 Task: Look for products in the category "Turkey" from the brand "Dietz & Watson".
Action: Mouse moved to (22, 131)
Screenshot: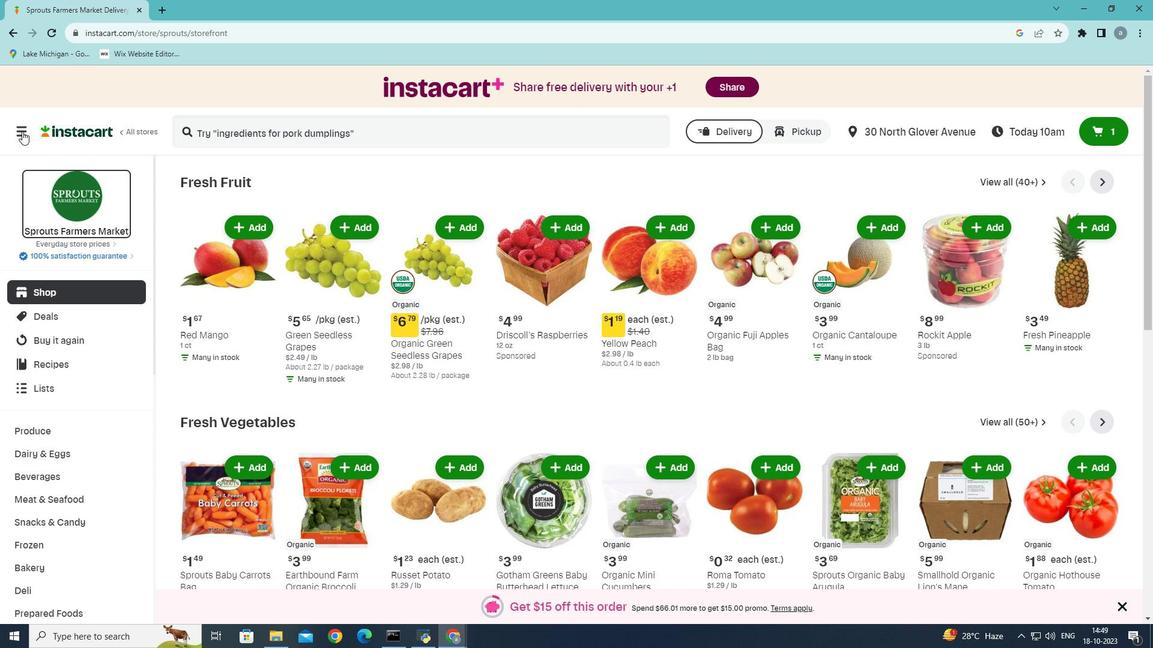 
Action: Mouse pressed left at (22, 131)
Screenshot: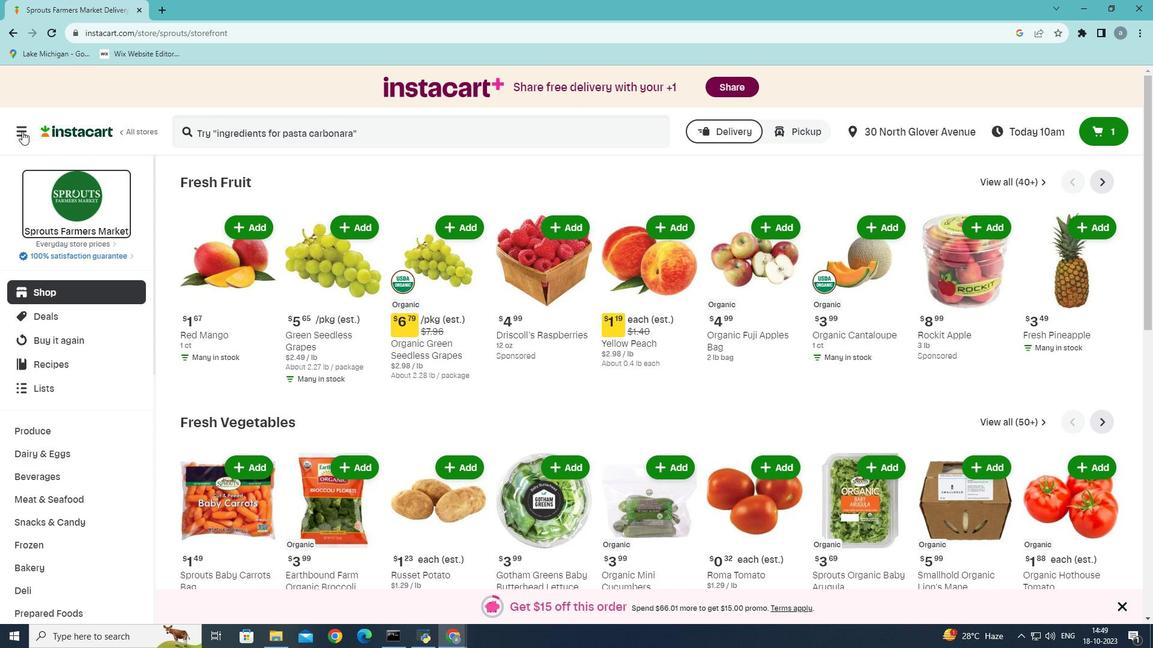
Action: Mouse moved to (46, 350)
Screenshot: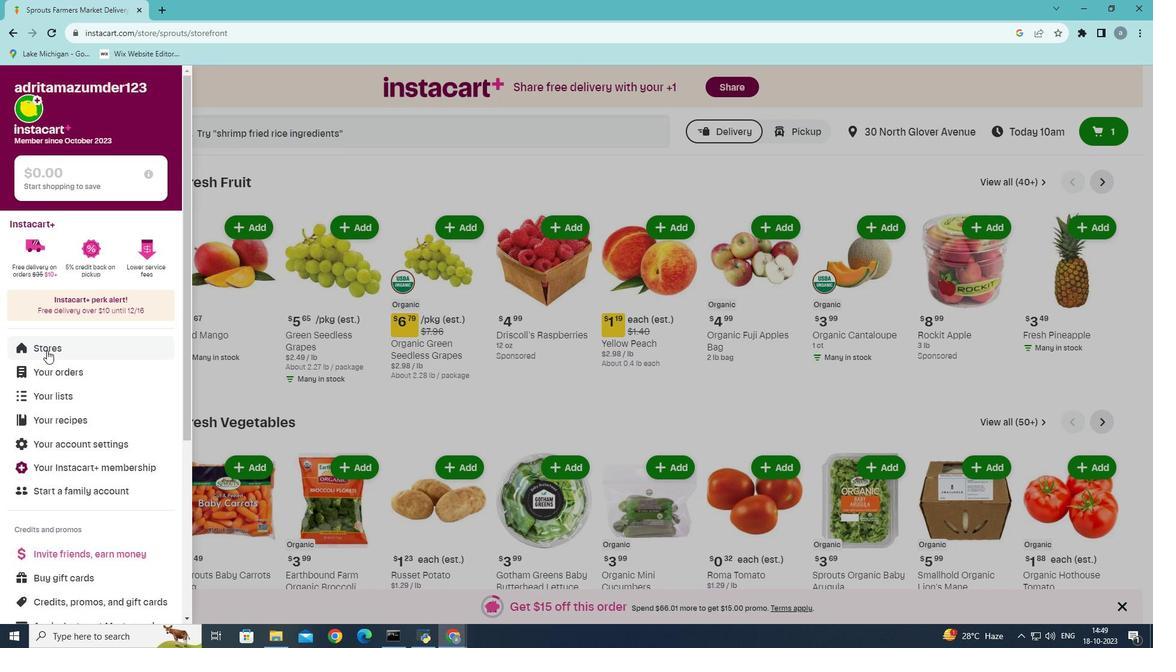 
Action: Mouse pressed left at (46, 350)
Screenshot: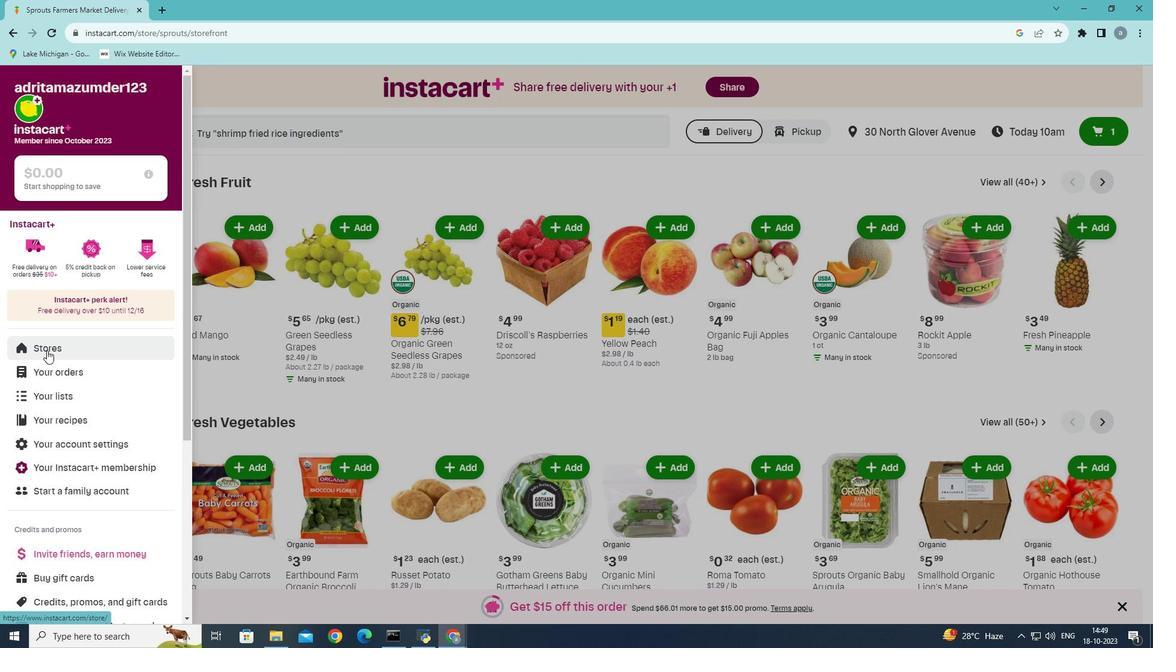 
Action: Mouse moved to (289, 144)
Screenshot: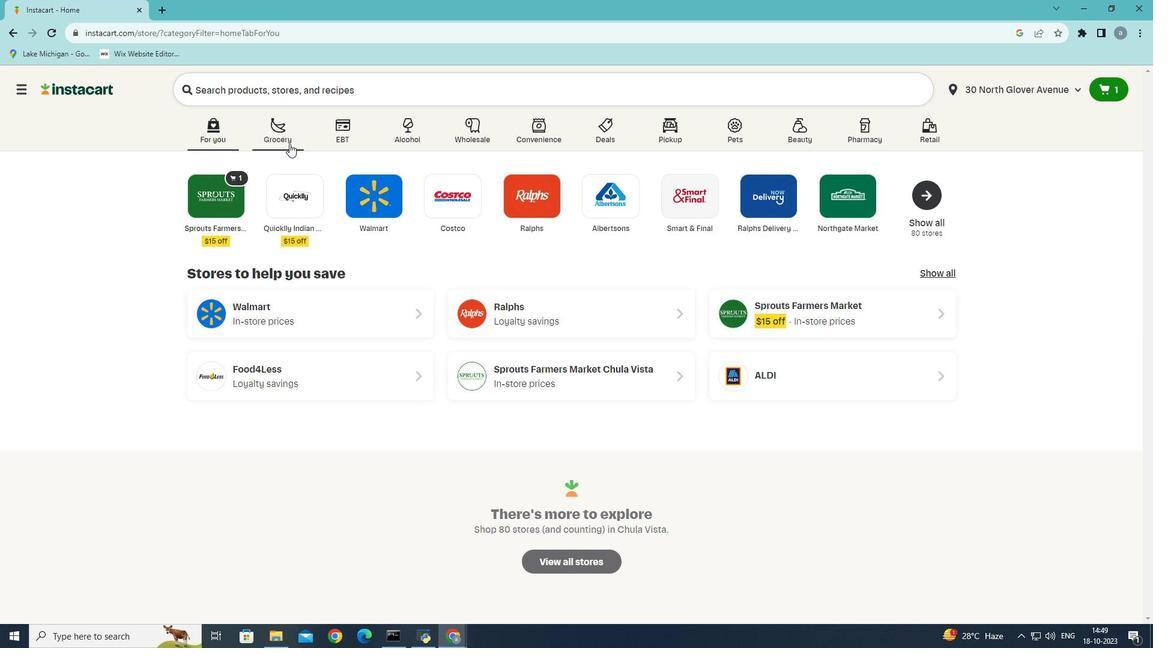 
Action: Mouse pressed left at (289, 144)
Screenshot: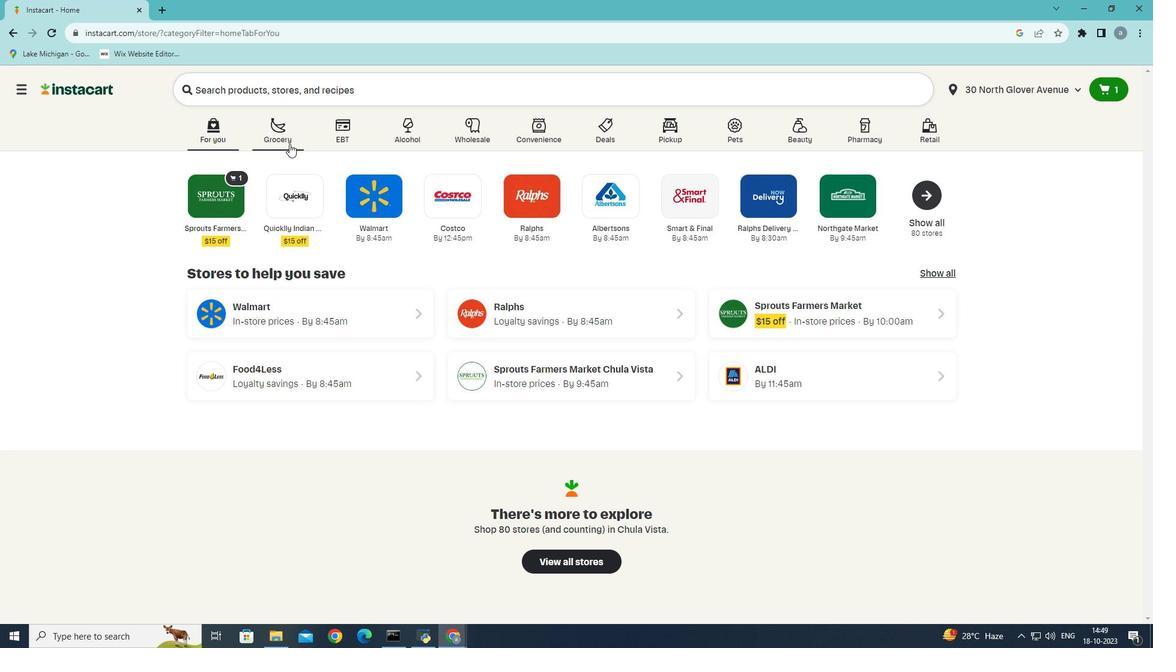 
Action: Mouse moved to (281, 367)
Screenshot: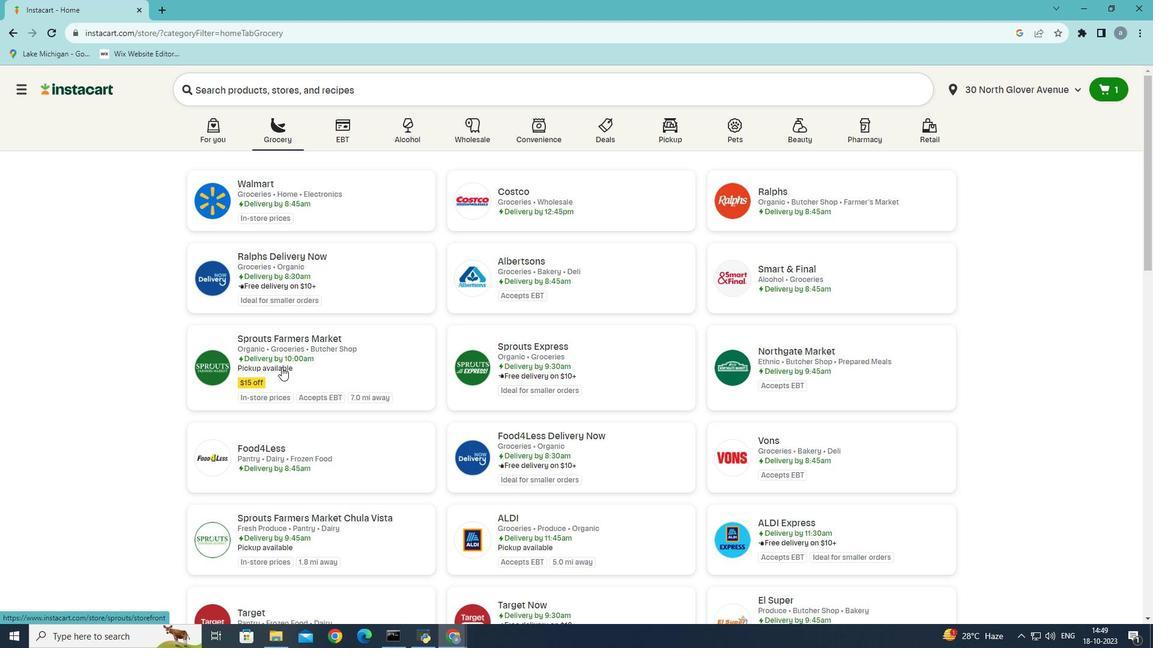 
Action: Mouse pressed left at (281, 367)
Screenshot: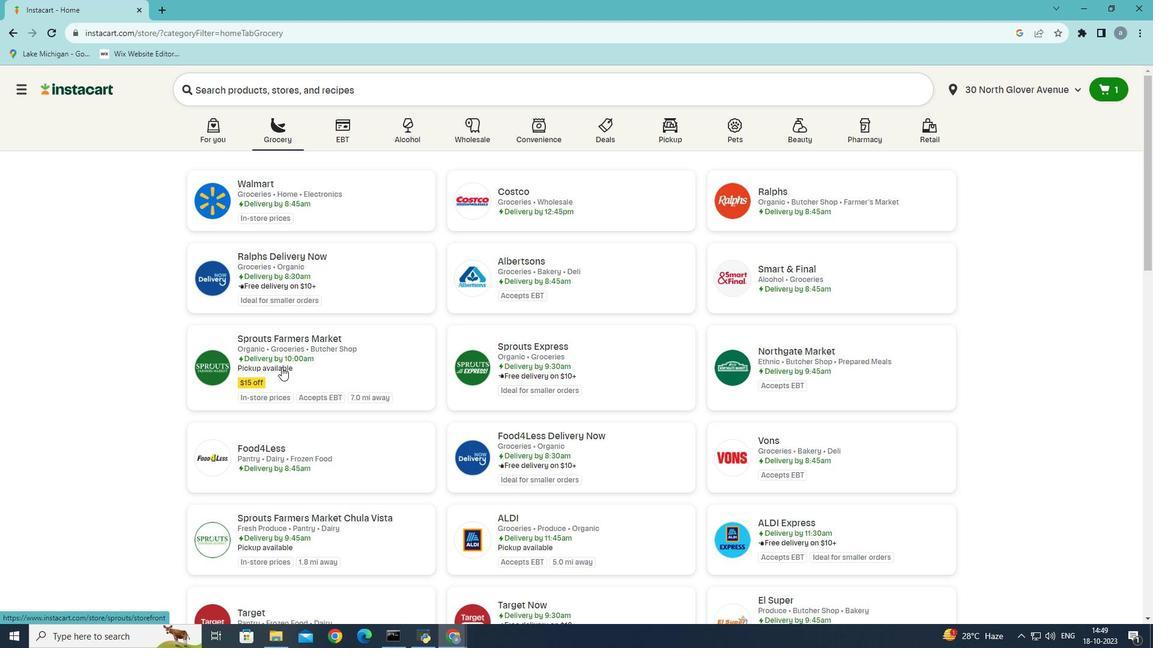 
Action: Mouse moved to (99, 493)
Screenshot: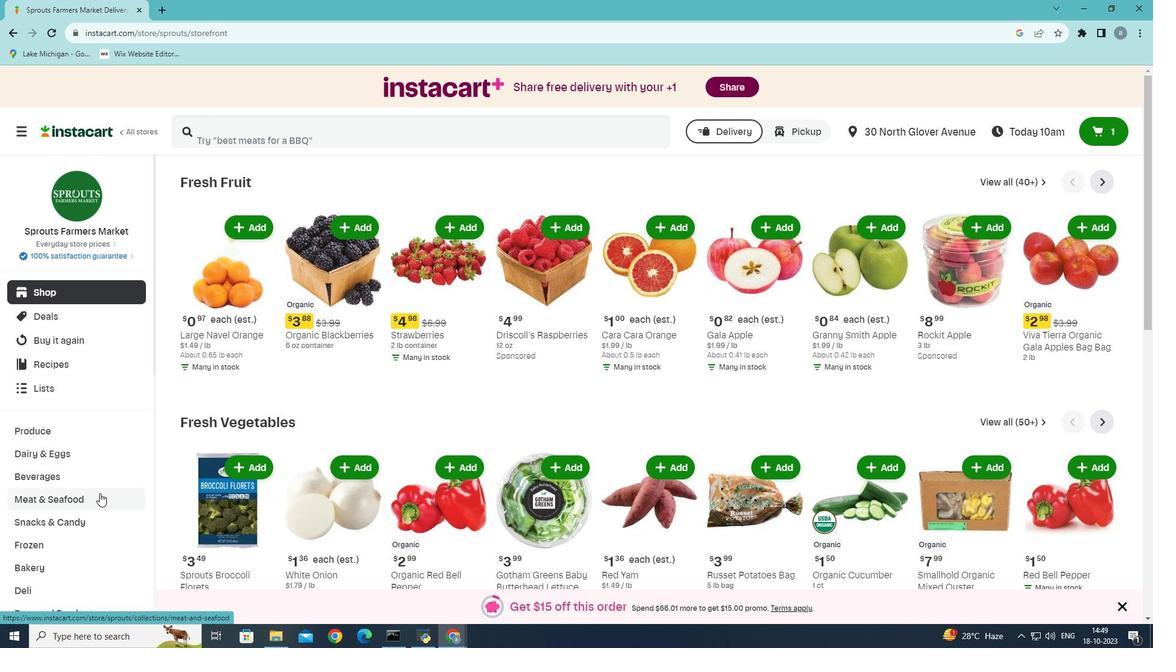 
Action: Mouse pressed left at (99, 493)
Screenshot: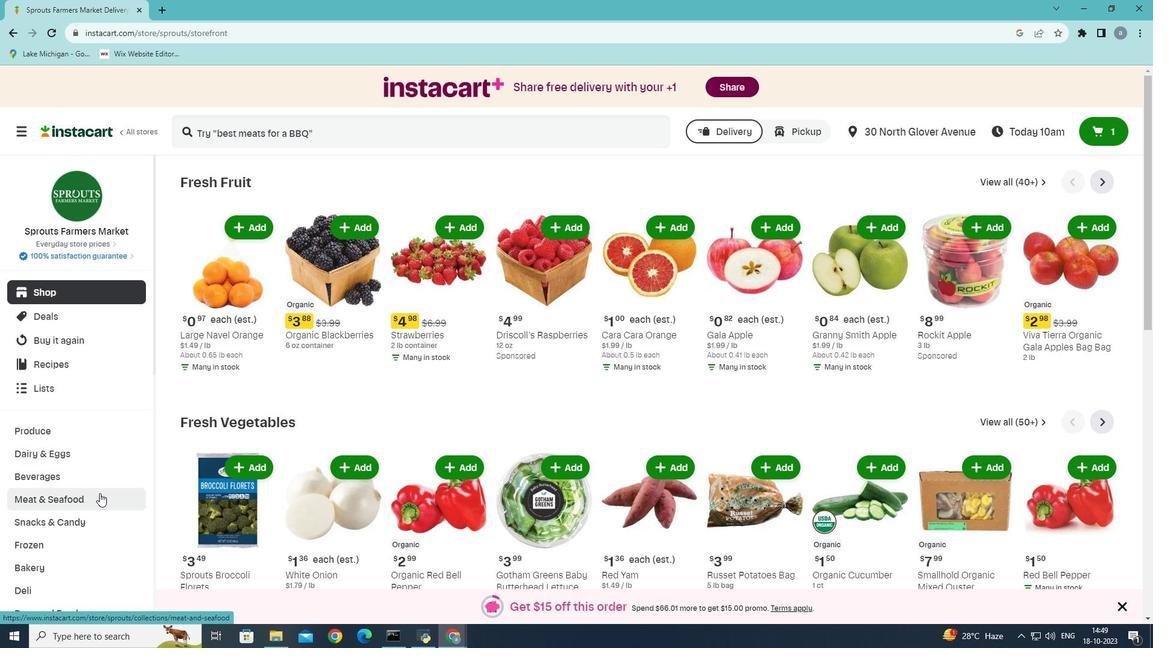 
Action: Mouse moved to (445, 218)
Screenshot: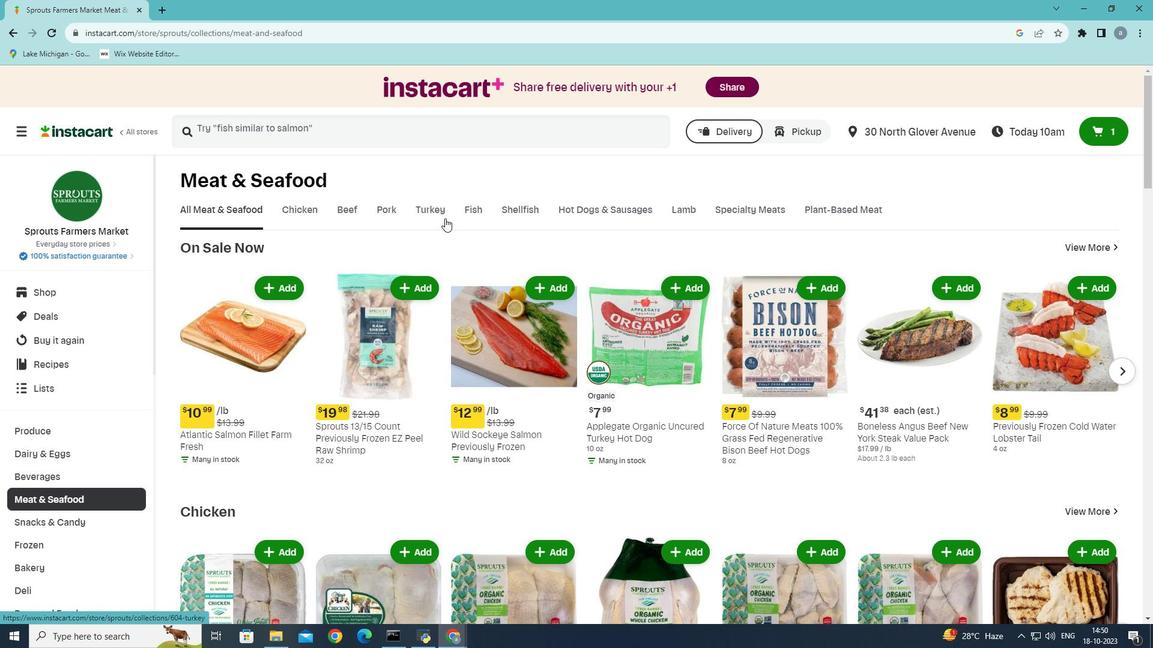 
Action: Mouse pressed left at (445, 218)
Screenshot: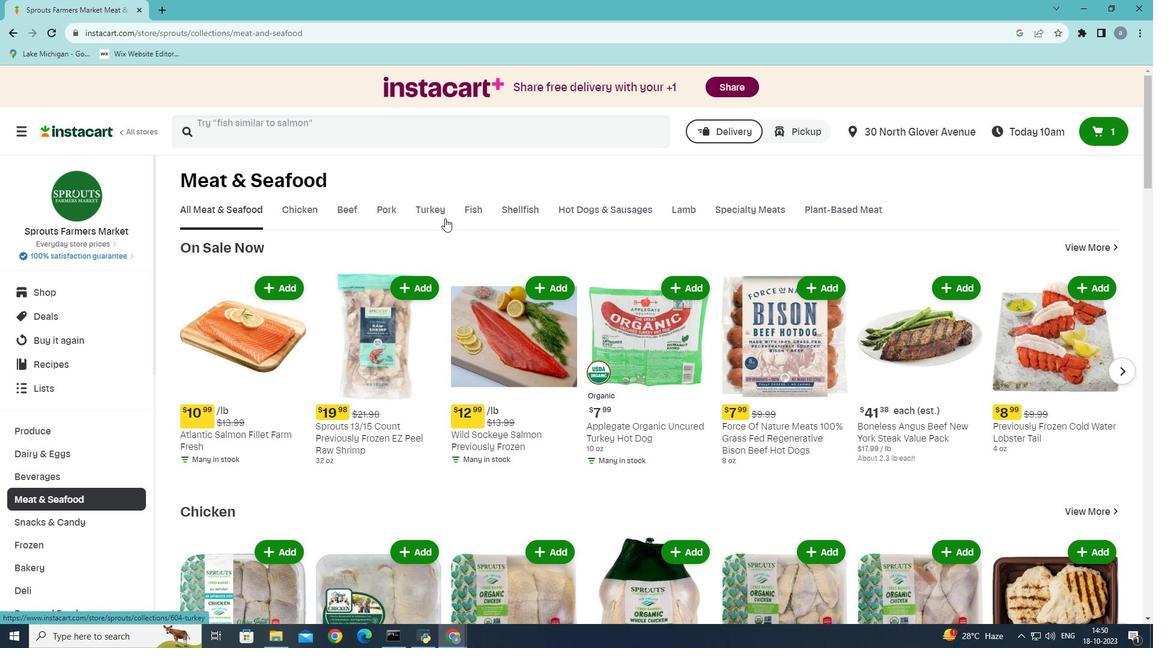 
Action: Mouse moved to (482, 261)
Screenshot: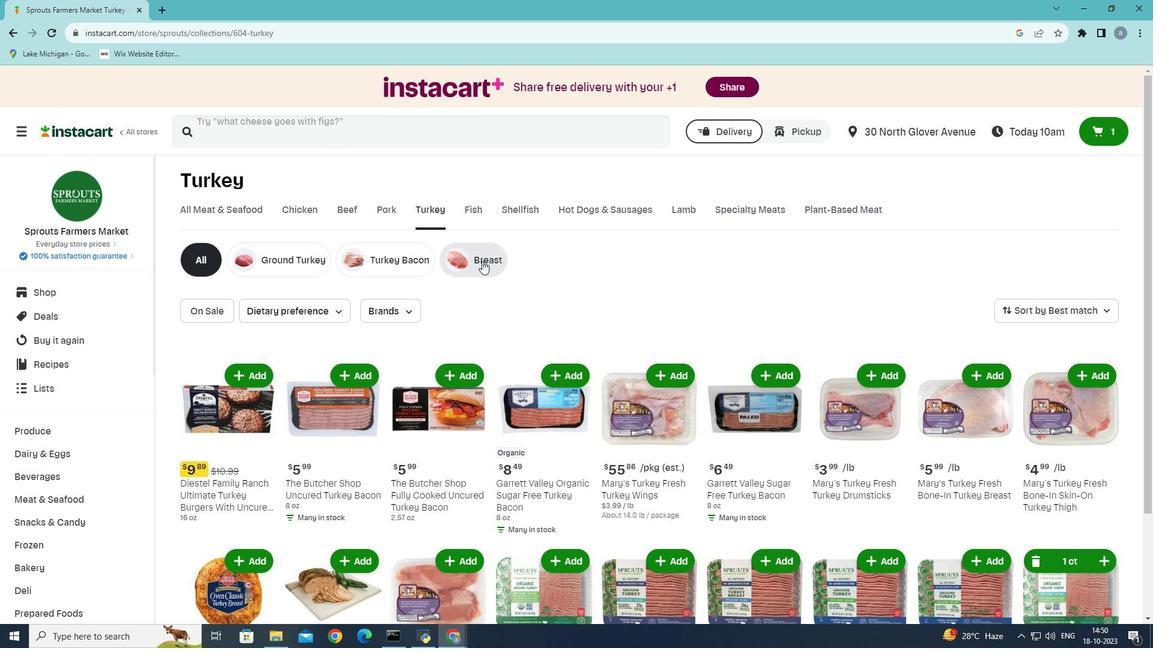
Action: Mouse pressed left at (482, 261)
Screenshot: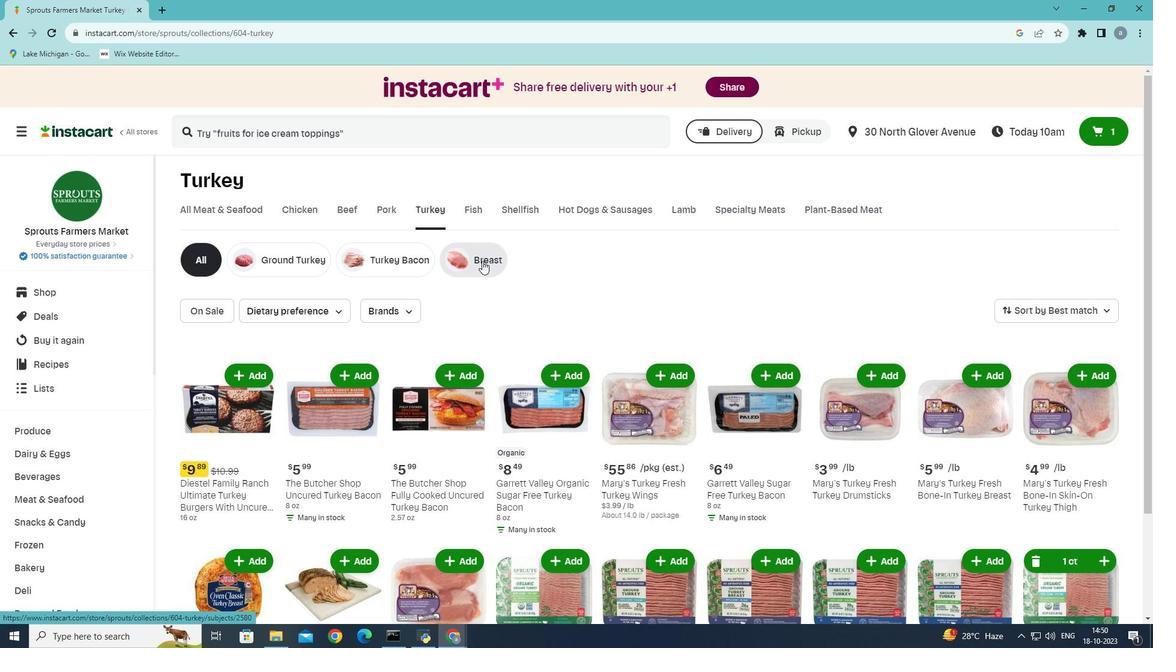 
Action: Mouse moved to (226, 311)
Screenshot: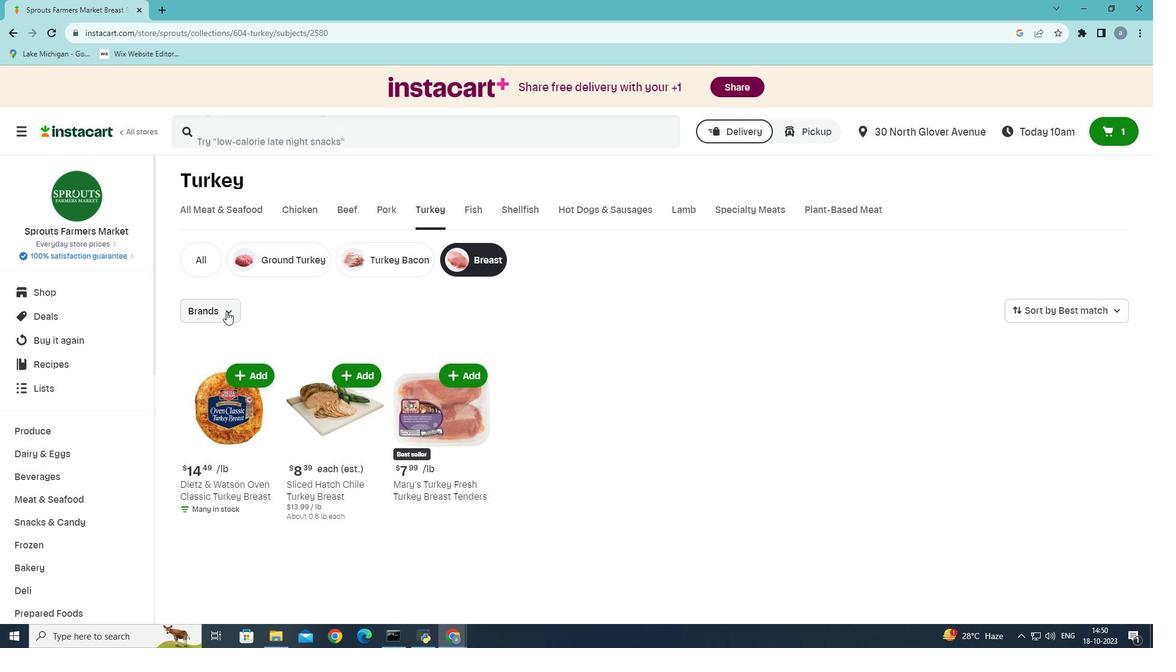 
Action: Mouse pressed left at (226, 311)
Screenshot: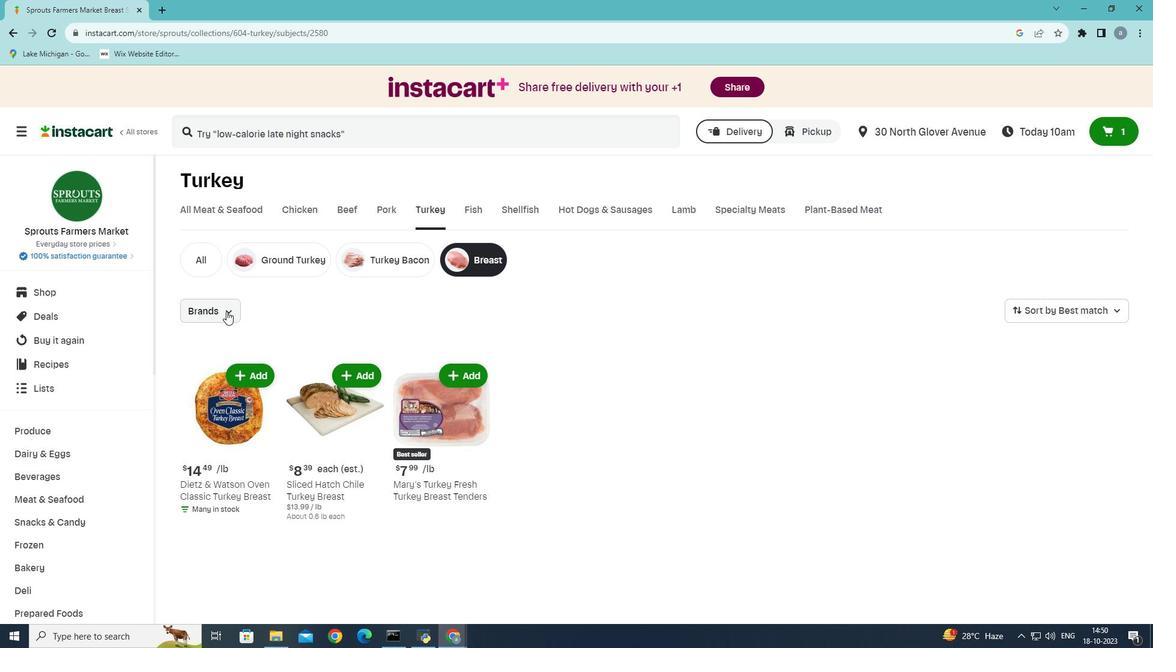 
Action: Mouse moved to (257, 376)
Screenshot: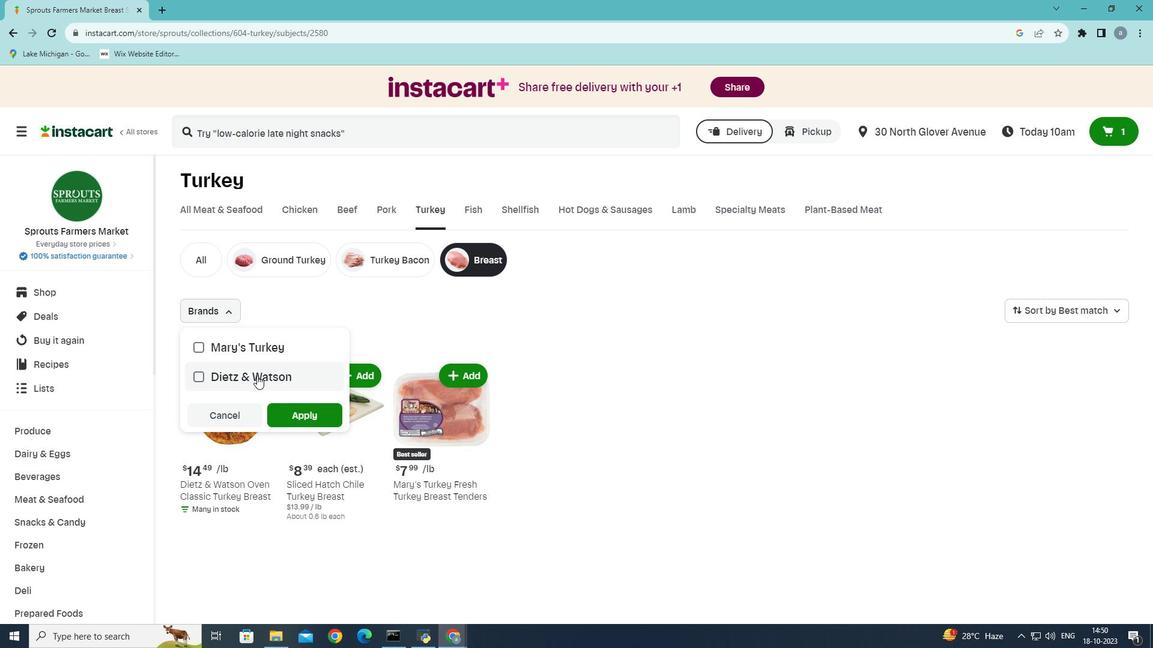 
Action: Mouse pressed left at (257, 376)
Screenshot: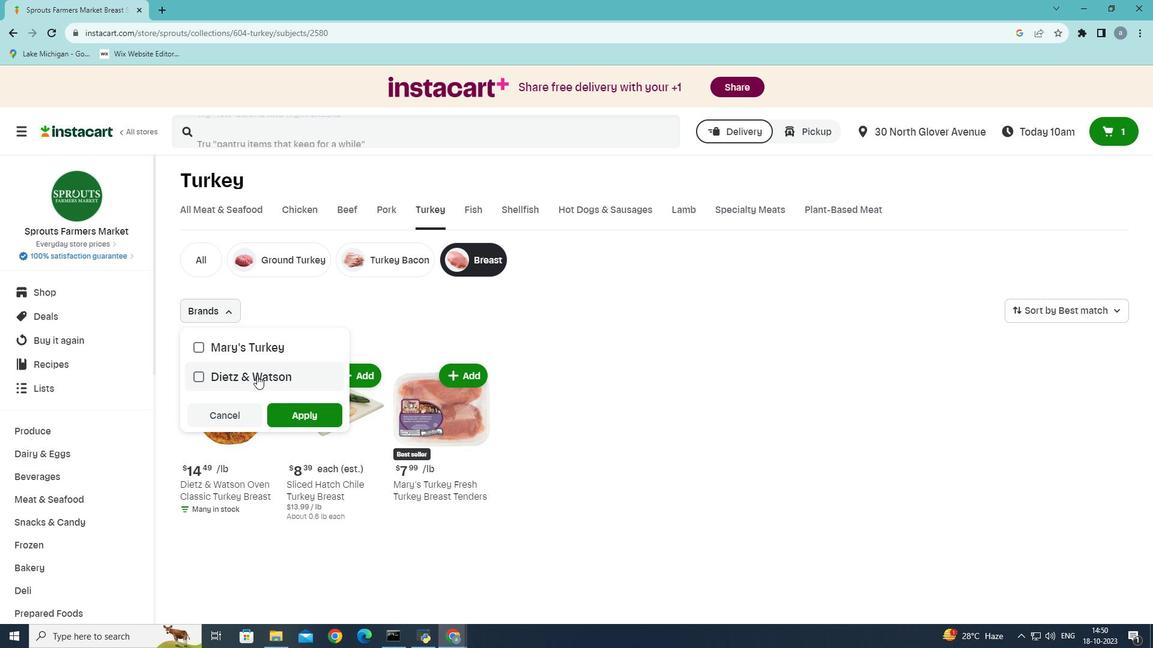 
Action: Mouse moved to (314, 421)
Screenshot: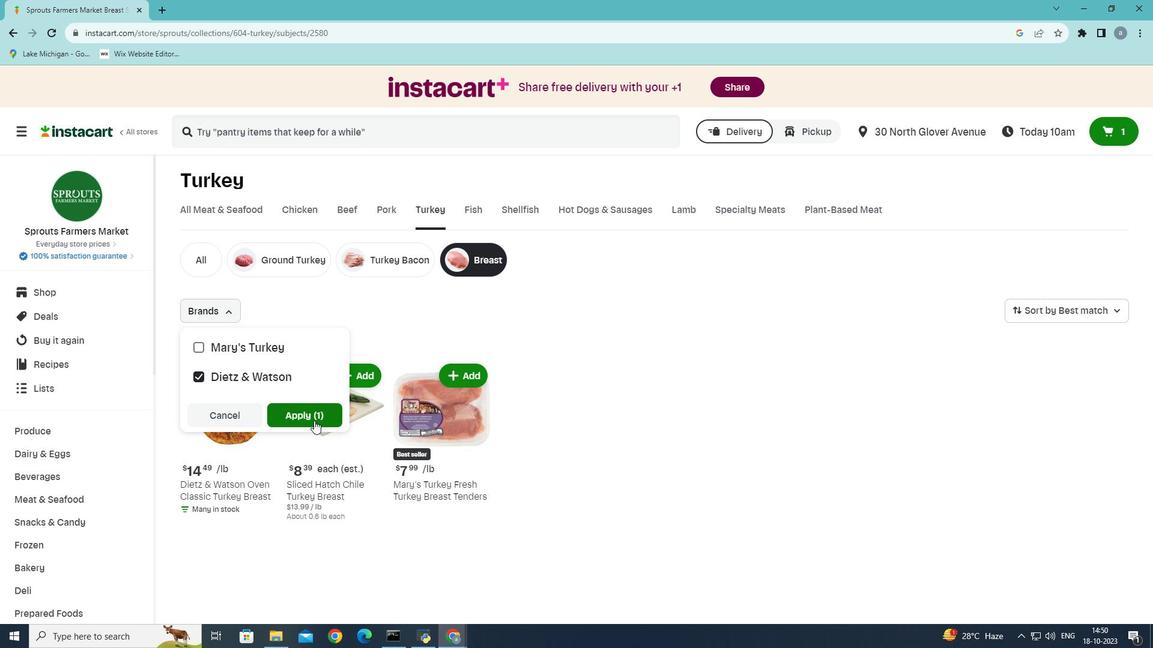 
Action: Mouse pressed left at (314, 421)
Screenshot: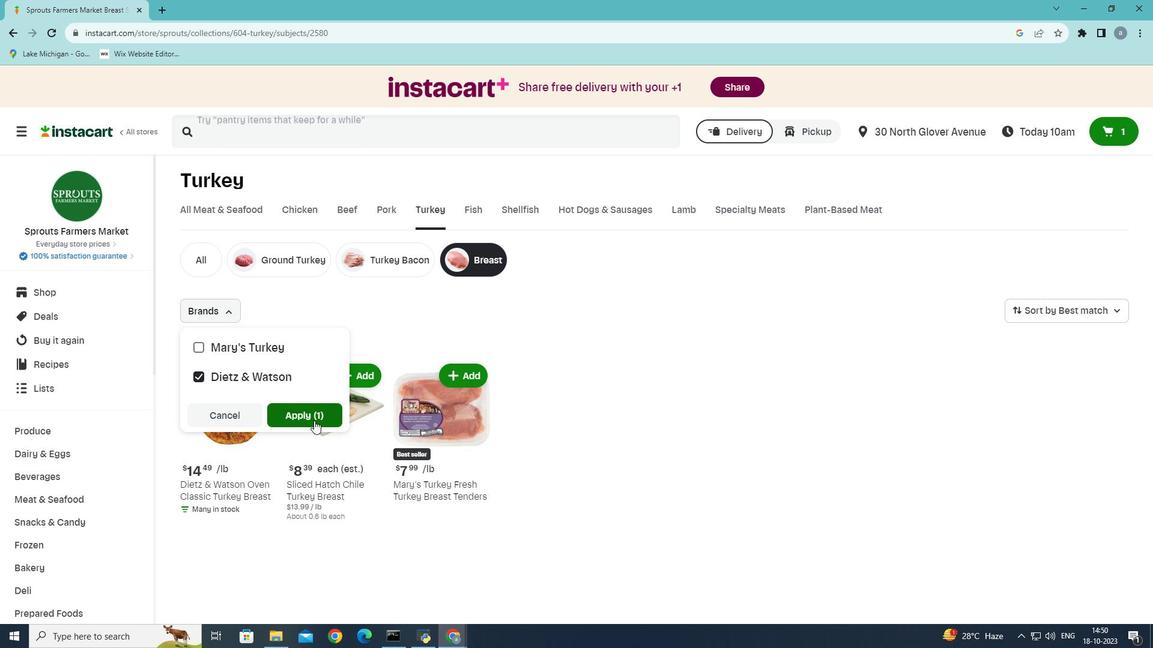 
